 Task: Open Card Card0000000257 in Board Board0000000065 in Workspace WS0000000022 in Trello. Add Member Mailaustralia7@gmail.com to Card Card0000000257 in Board Board0000000065 in Workspace WS0000000022 in Trello. Add Purple Label titled Label0000000257 to Card Card0000000257 in Board Board0000000065 in Workspace WS0000000022 in Trello. Add Checklist CL0000000257 to Card Card0000000257 in Board Board0000000065 in Workspace WS0000000022 in Trello. Add Dates with Start Date as Aug 01 2023 and Due Date as Aug 31 2023 to Card Card0000000257 in Board Board0000000065 in Workspace WS0000000022 in Trello
Action: Mouse moved to (722, 446)
Screenshot: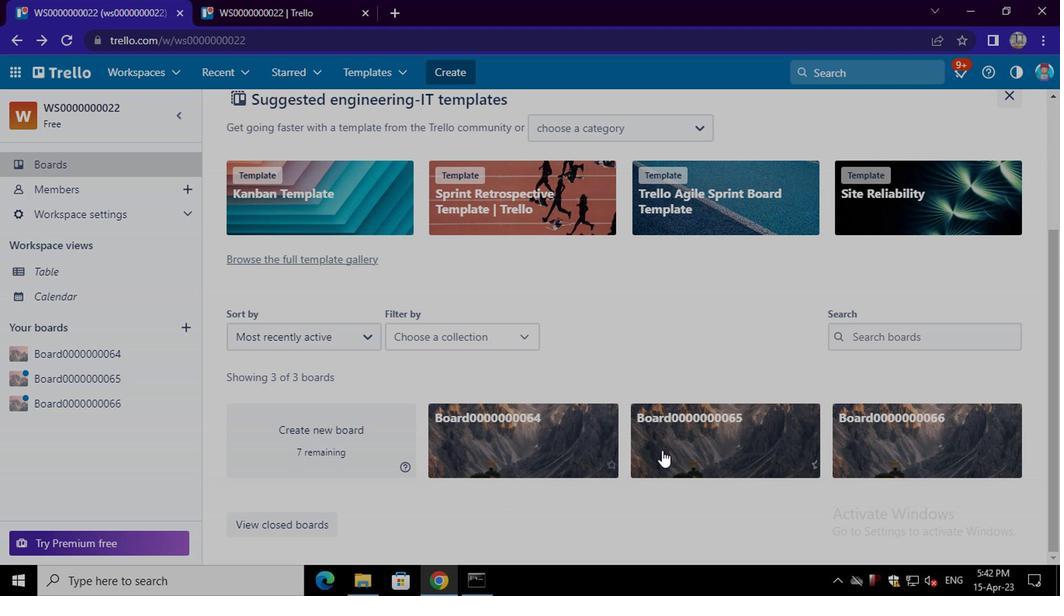 
Action: Mouse pressed left at (722, 446)
Screenshot: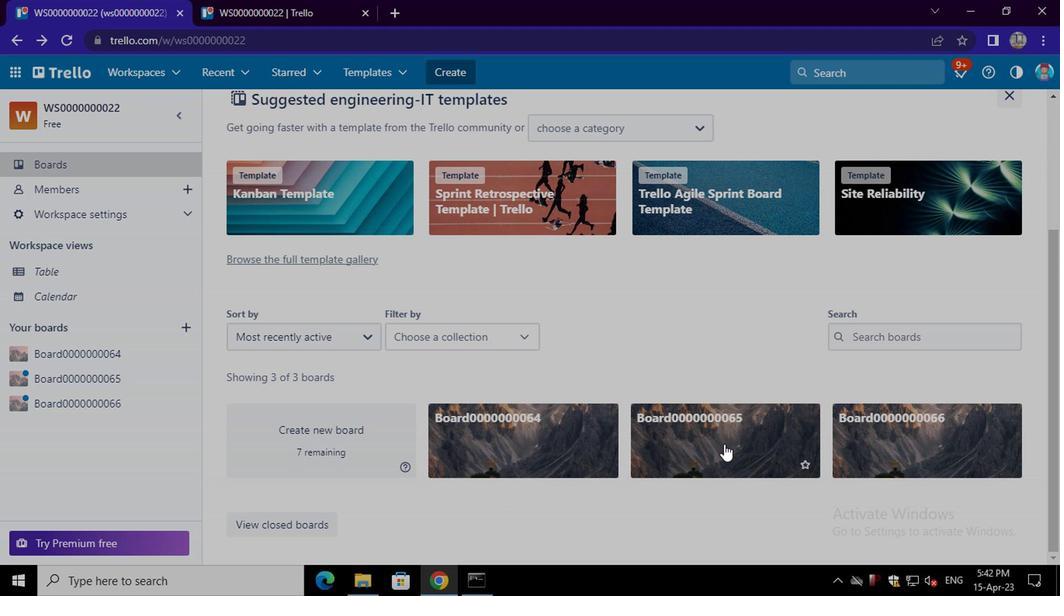 
Action: Mouse moved to (411, 165)
Screenshot: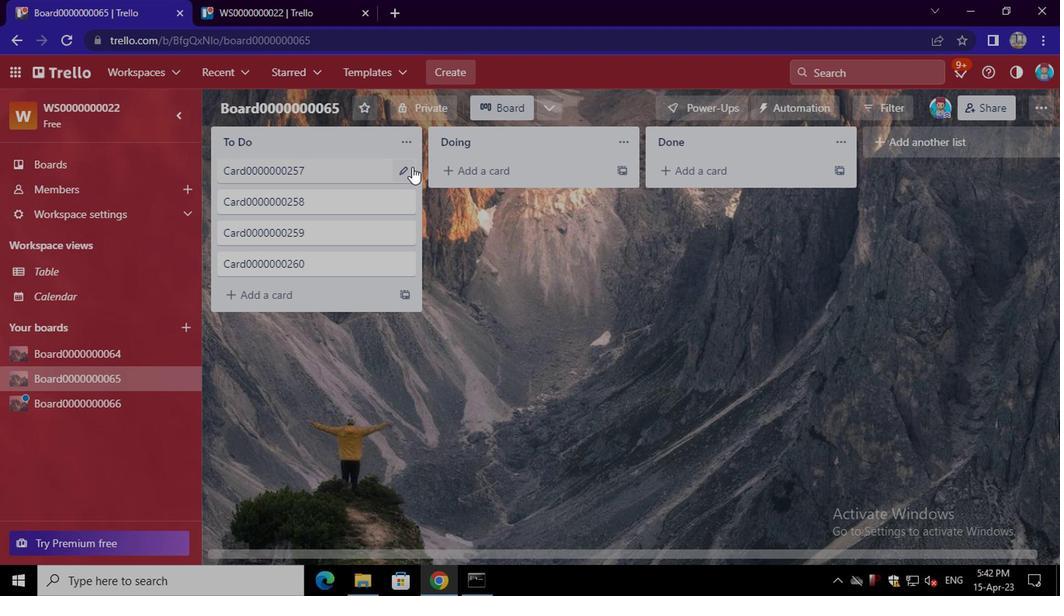 
Action: Mouse pressed left at (411, 165)
Screenshot: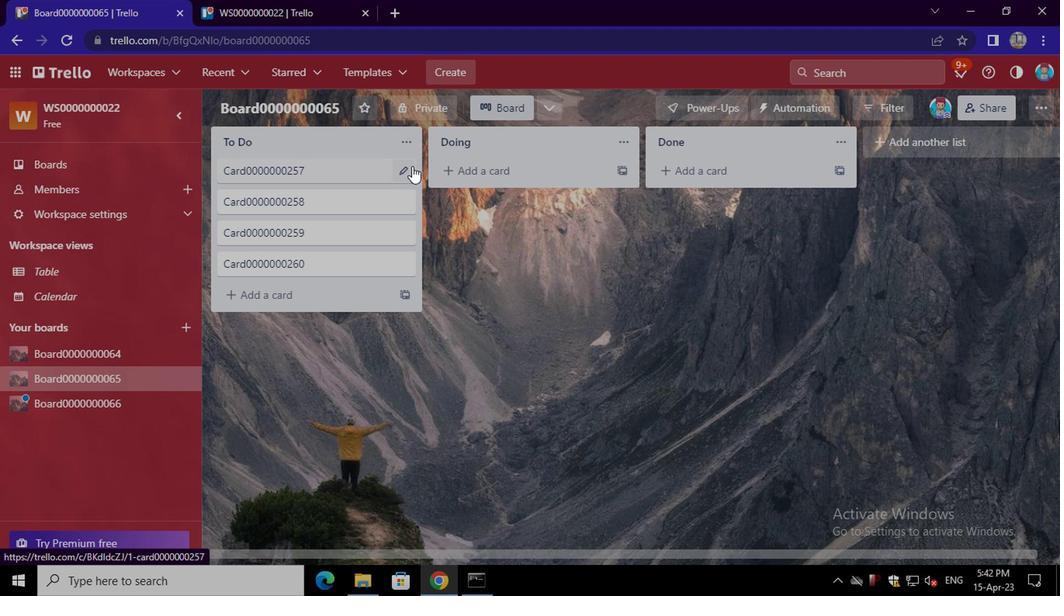 
Action: Mouse moved to (450, 177)
Screenshot: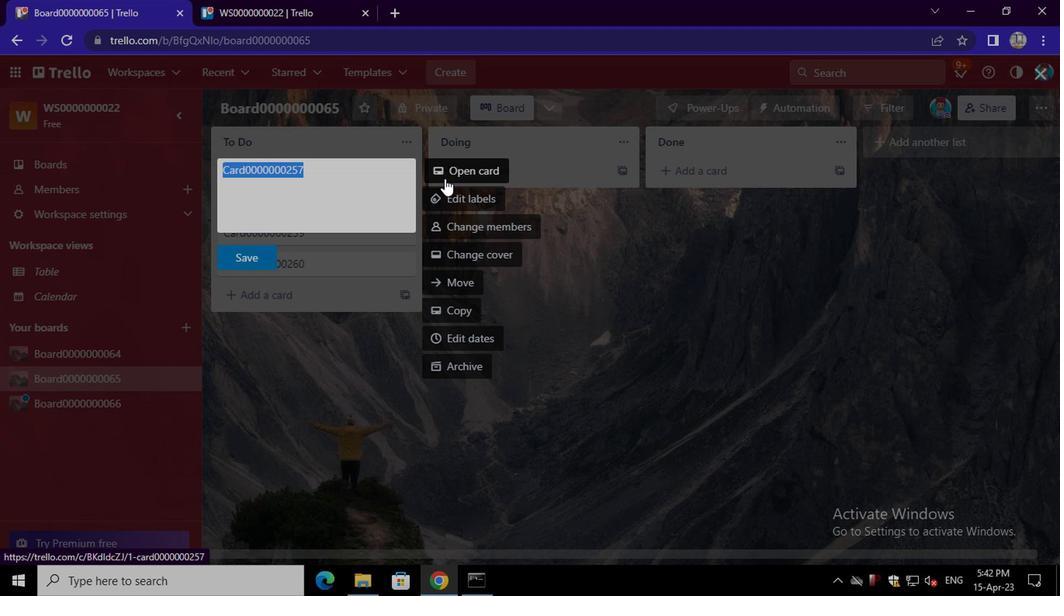 
Action: Mouse pressed left at (450, 177)
Screenshot: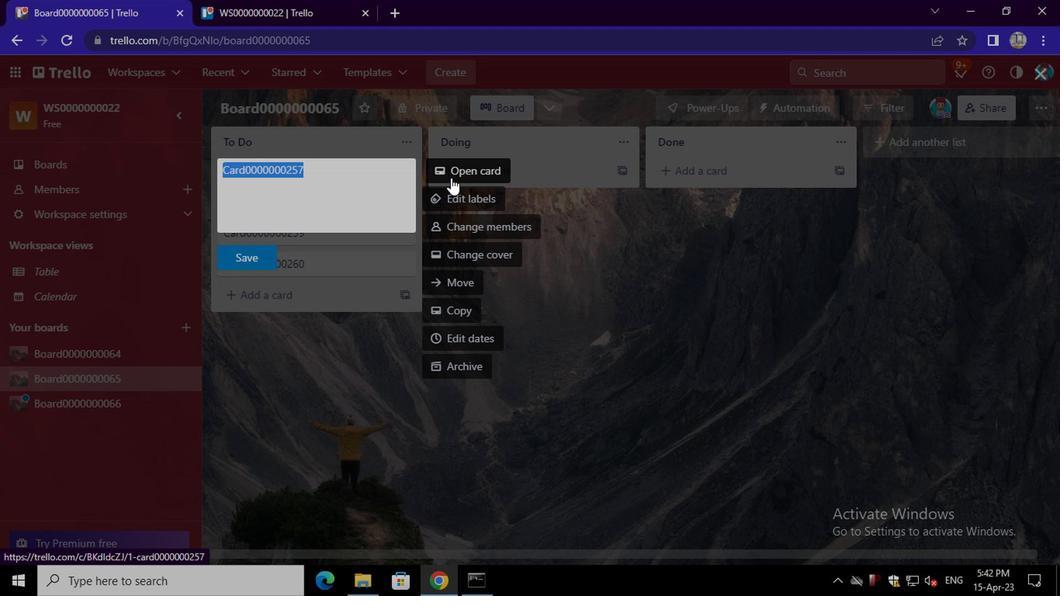 
Action: Mouse moved to (711, 200)
Screenshot: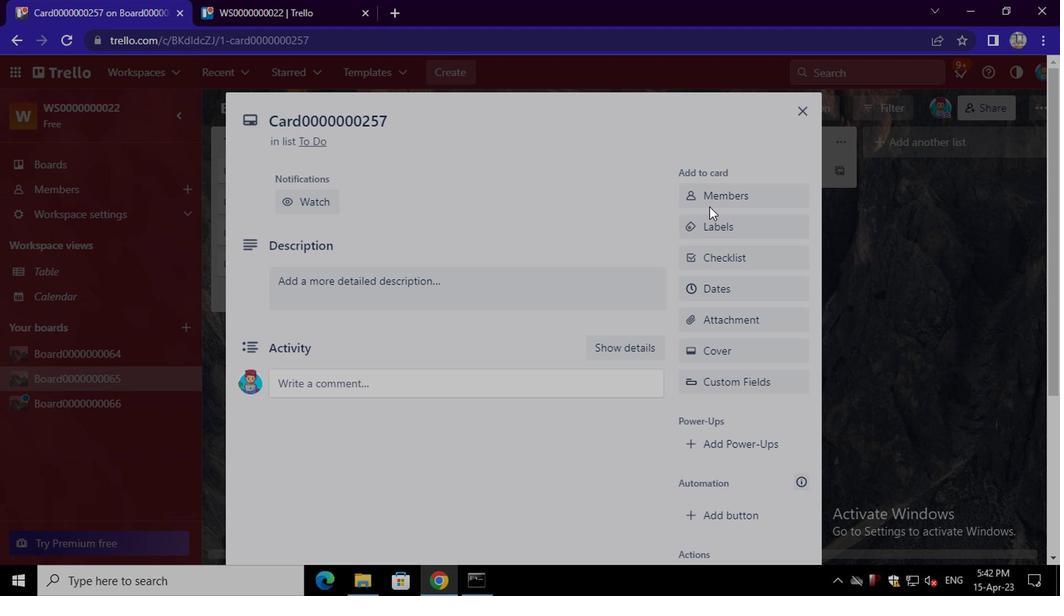 
Action: Mouse pressed left at (711, 200)
Screenshot: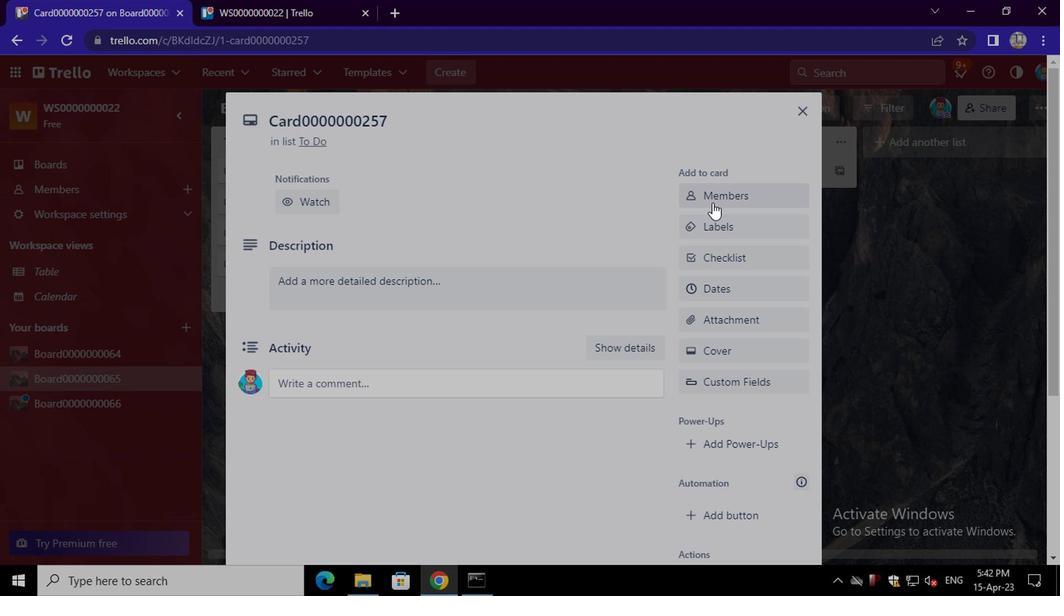 
Action: Mouse moved to (728, 268)
Screenshot: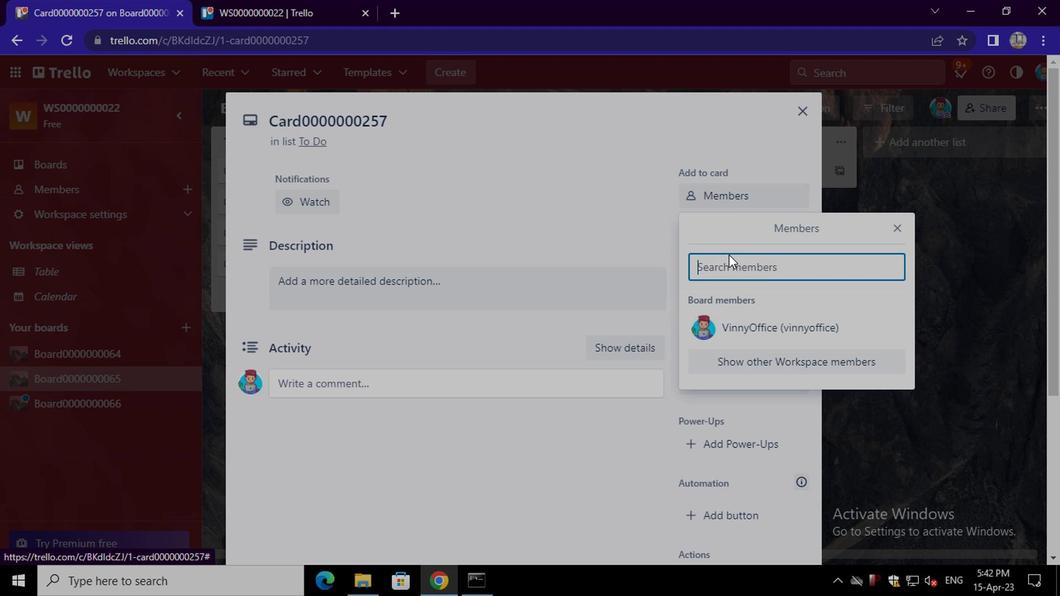 
Action: Mouse pressed left at (728, 268)
Screenshot: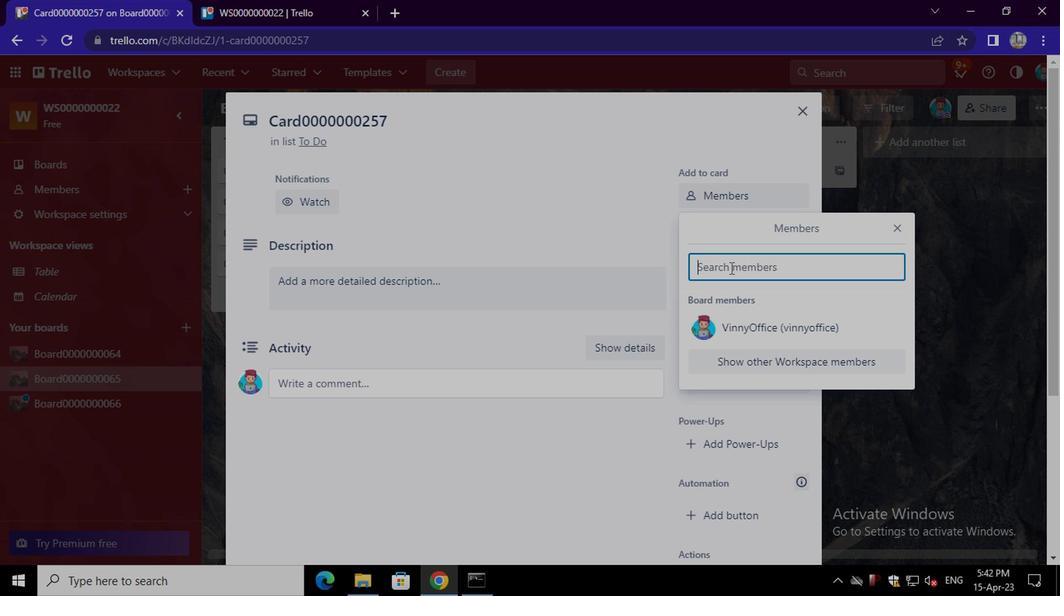 
Action: Key pressed mail.<Key.backspace>australia7<Key.shift>@GMAIL.COM
Screenshot: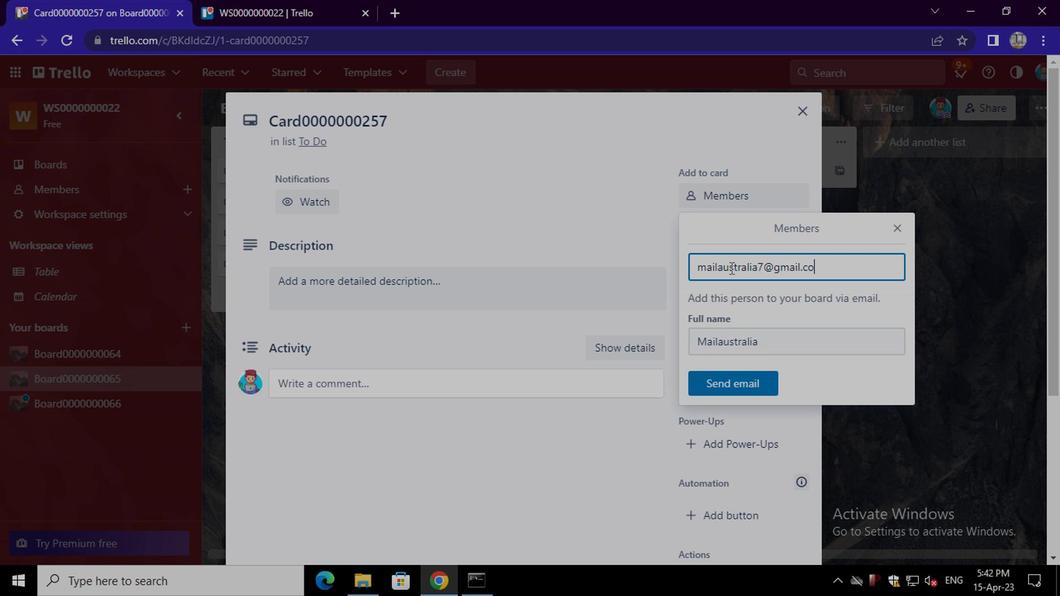 
Action: Mouse moved to (736, 384)
Screenshot: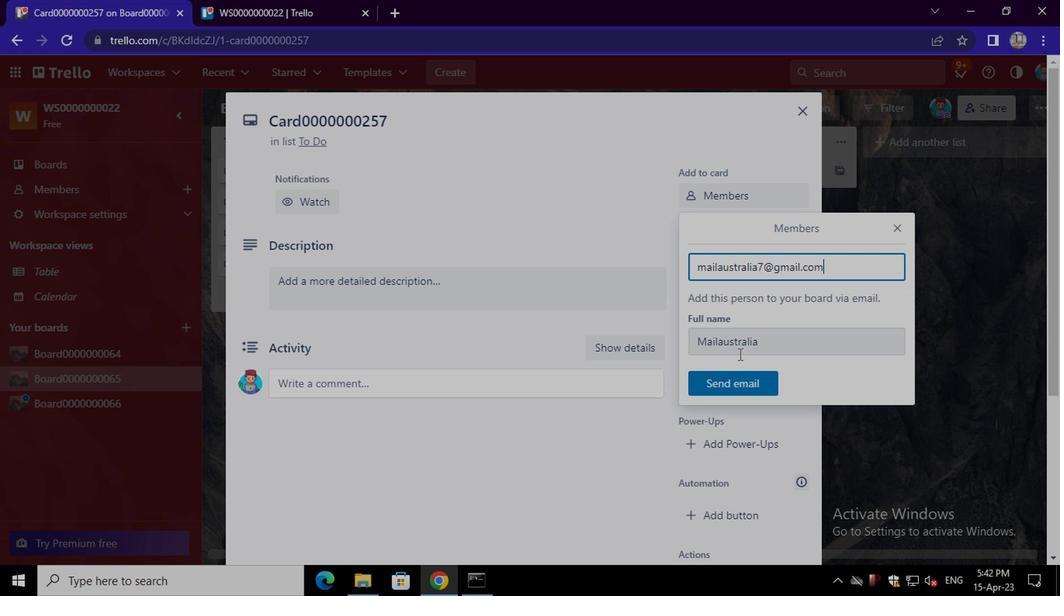 
Action: Mouse pressed left at (736, 384)
Screenshot: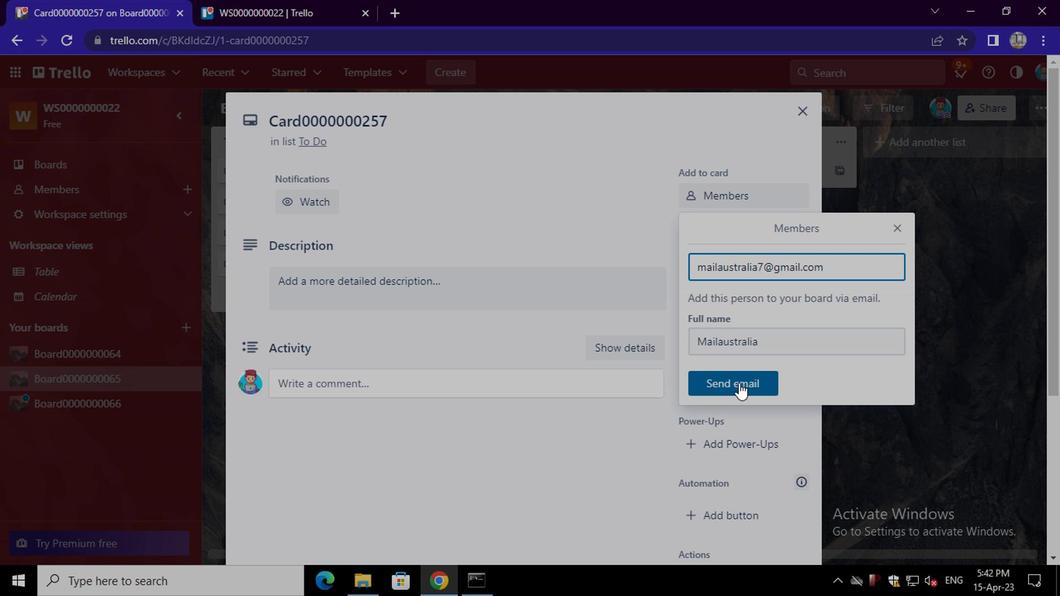 
Action: Mouse moved to (734, 285)
Screenshot: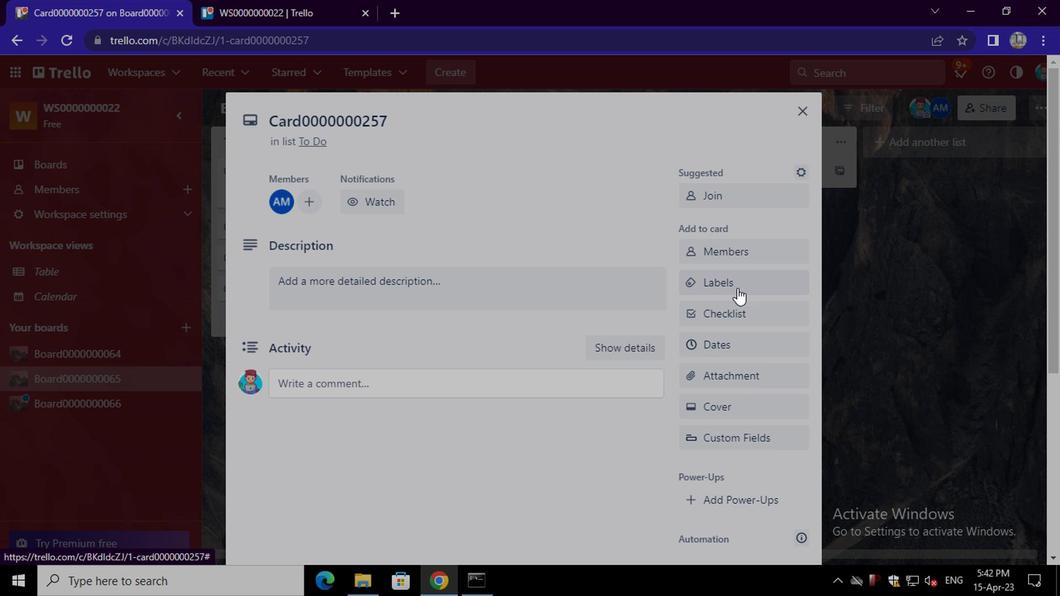 
Action: Mouse pressed left at (734, 285)
Screenshot: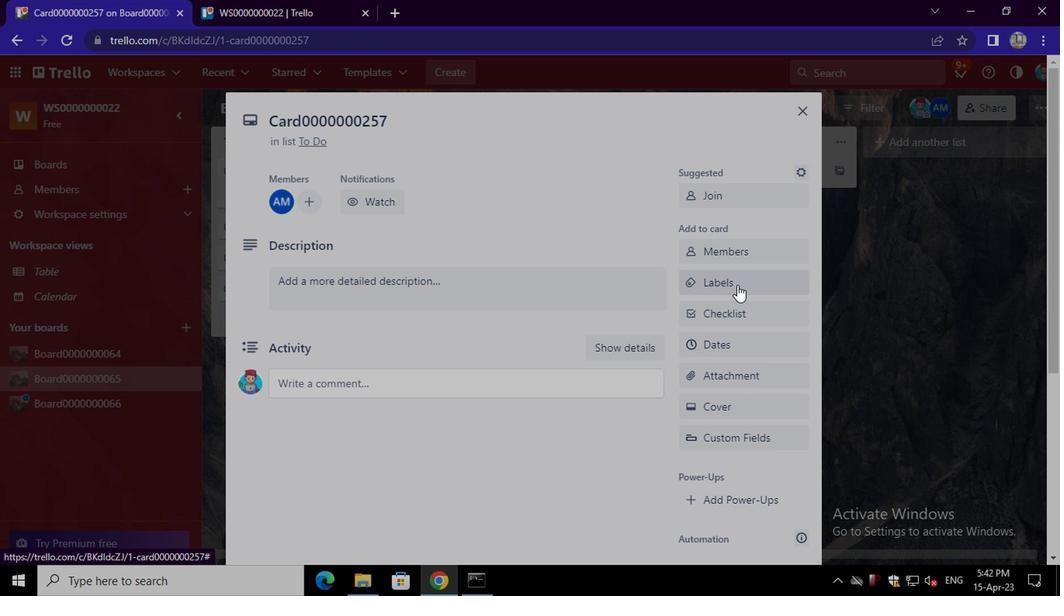 
Action: Mouse moved to (767, 147)
Screenshot: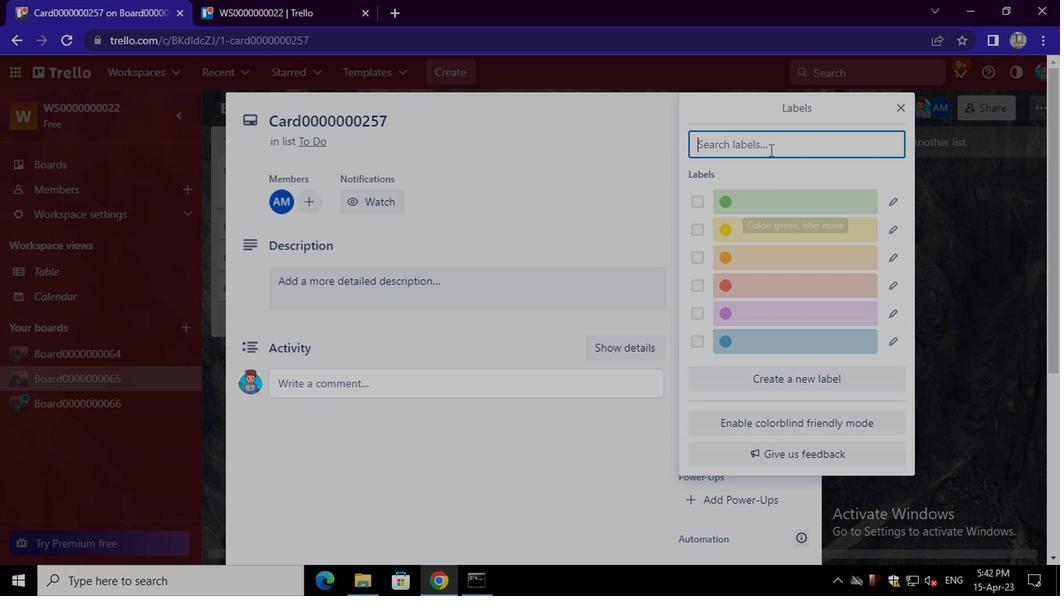 
Action: Mouse pressed left at (767, 147)
Screenshot: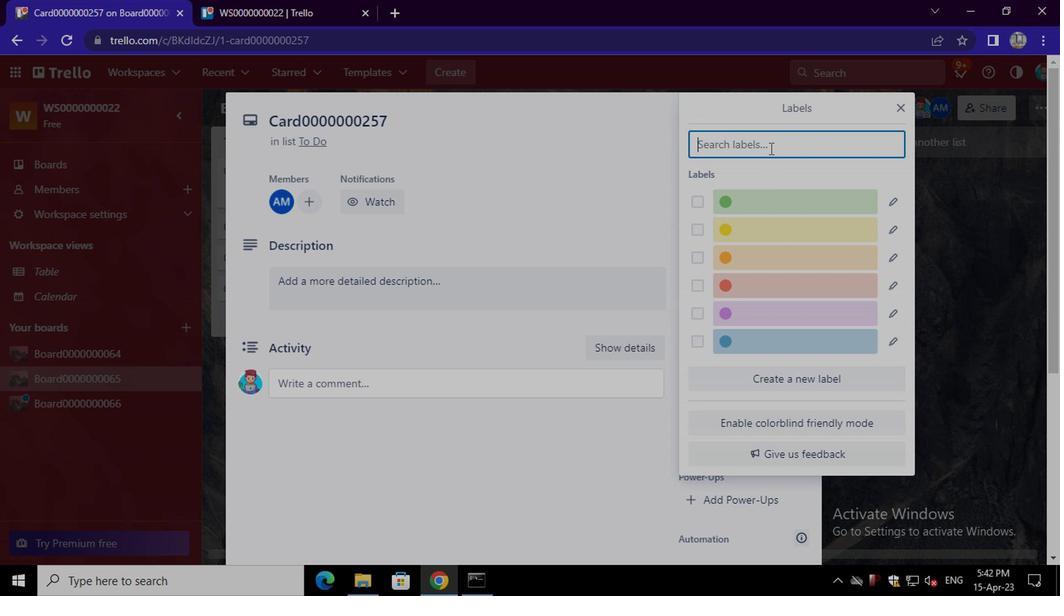 
Action: Key pressed <Key.shift_r>LABEL0000000257
Screenshot: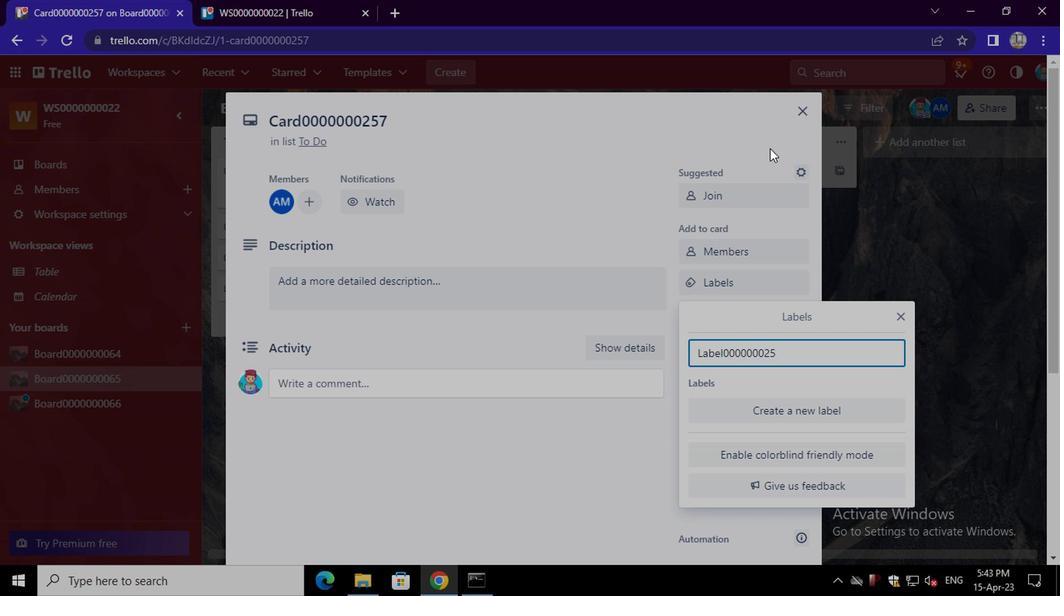
Action: Mouse moved to (788, 408)
Screenshot: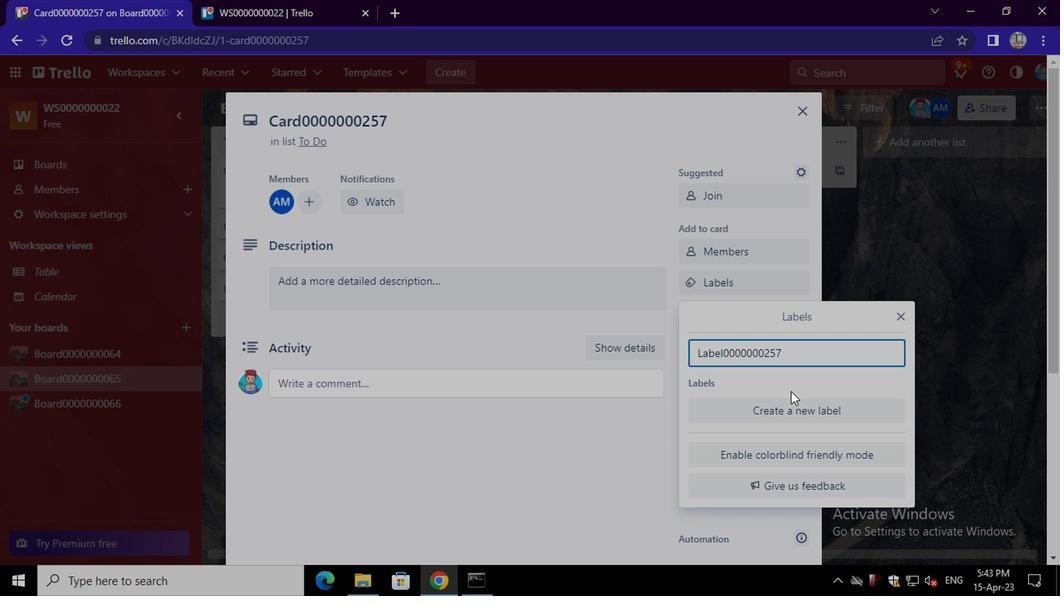 
Action: Mouse pressed left at (788, 408)
Screenshot: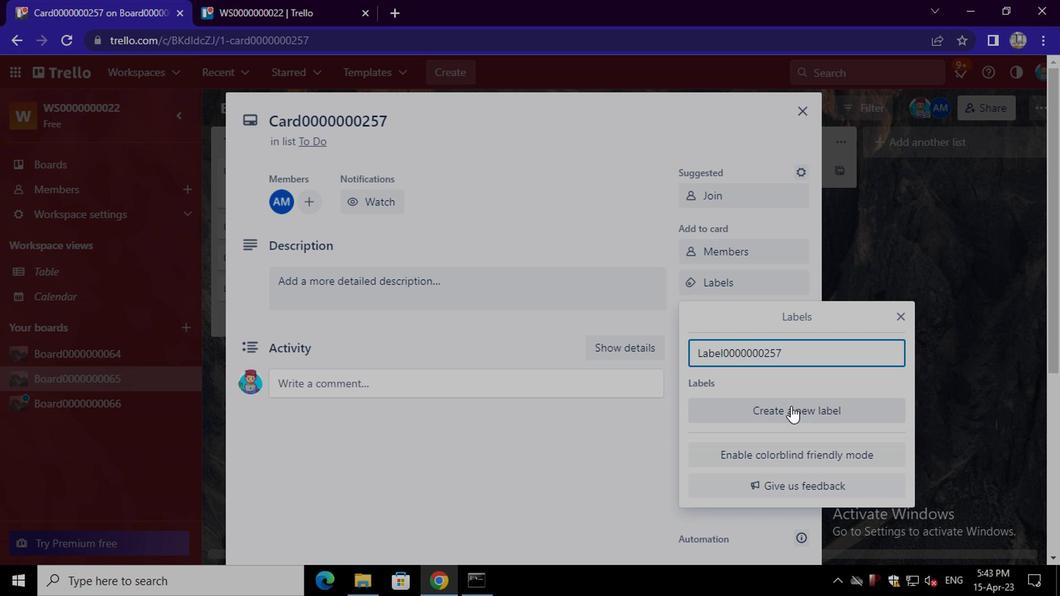 
Action: Mouse moved to (883, 337)
Screenshot: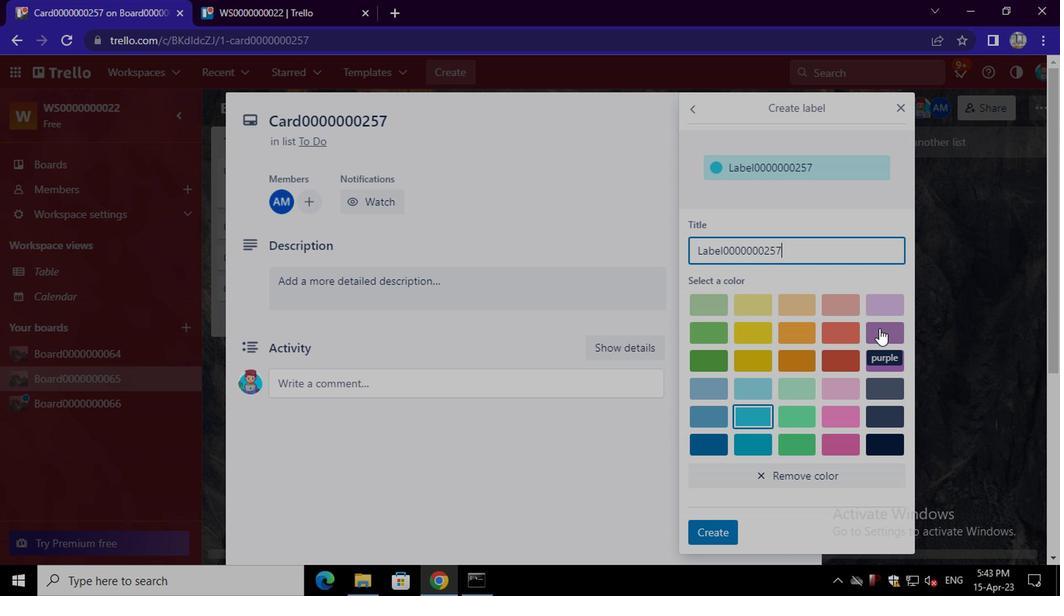 
Action: Mouse pressed left at (883, 337)
Screenshot: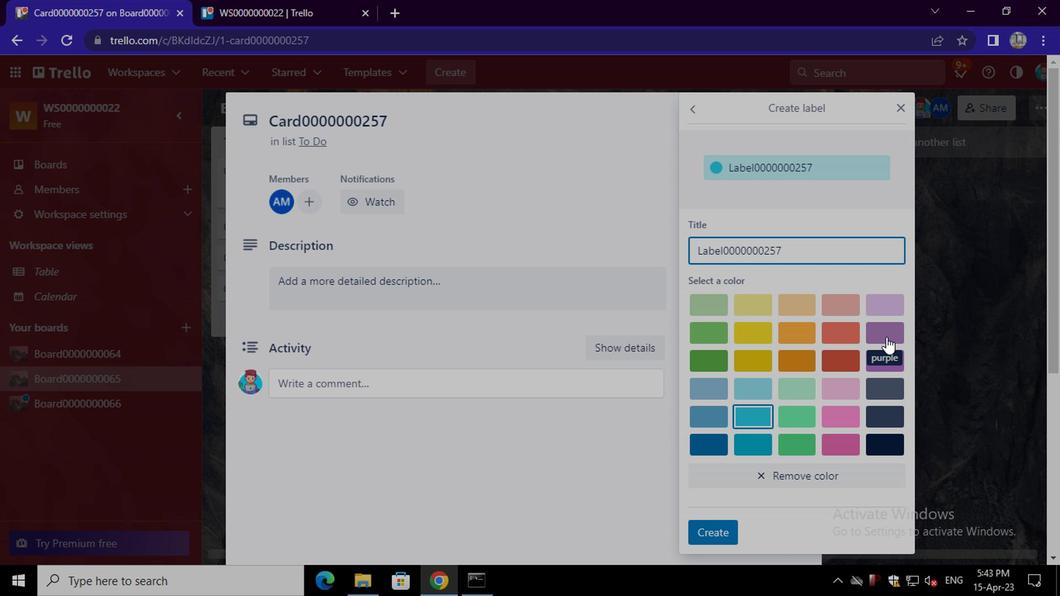 
Action: Mouse moved to (717, 527)
Screenshot: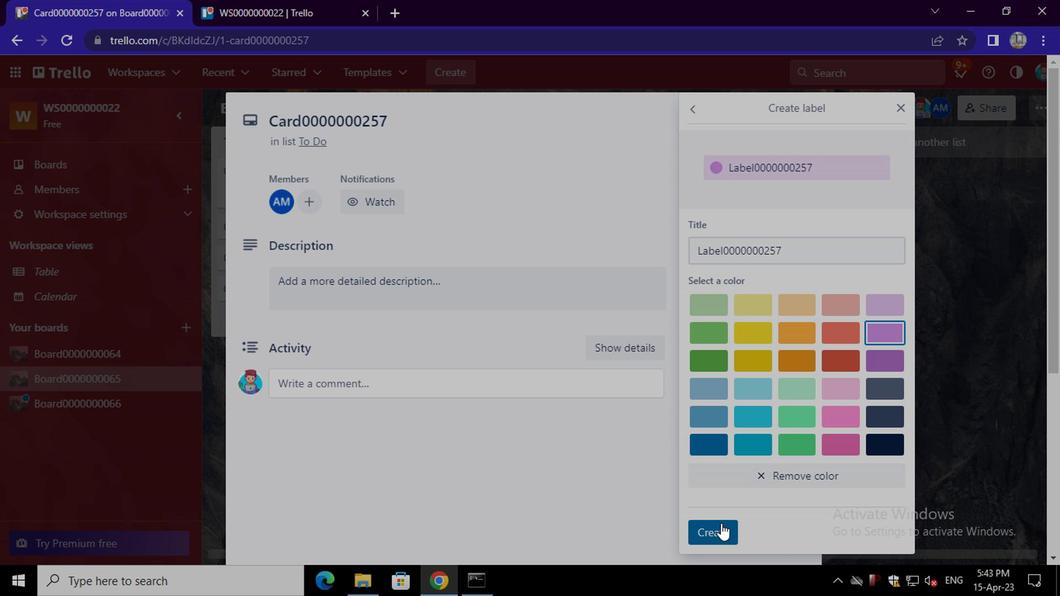
Action: Mouse pressed left at (717, 527)
Screenshot: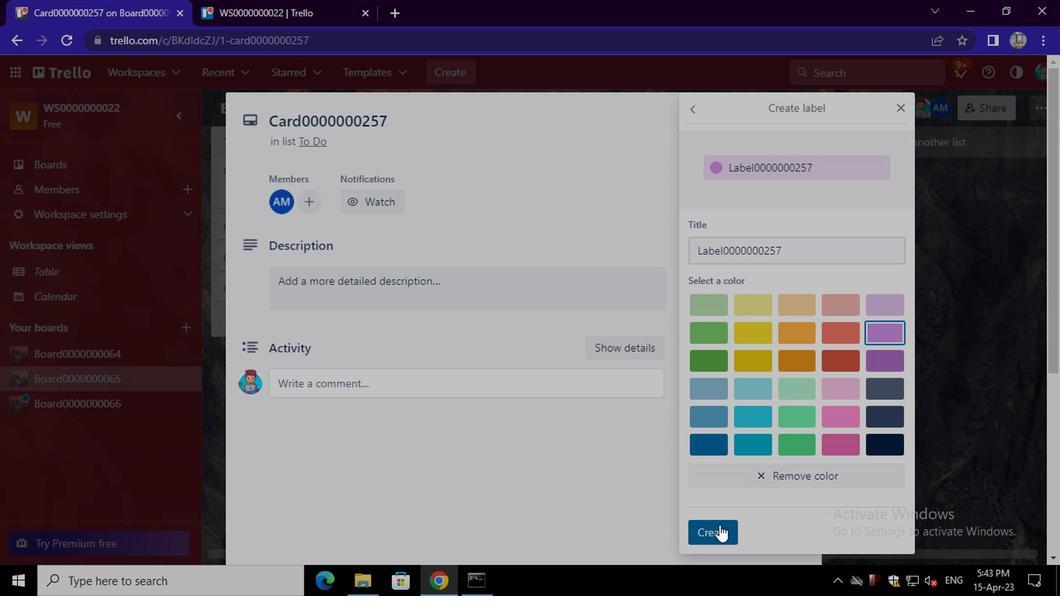
Action: Mouse moved to (629, 420)
Screenshot: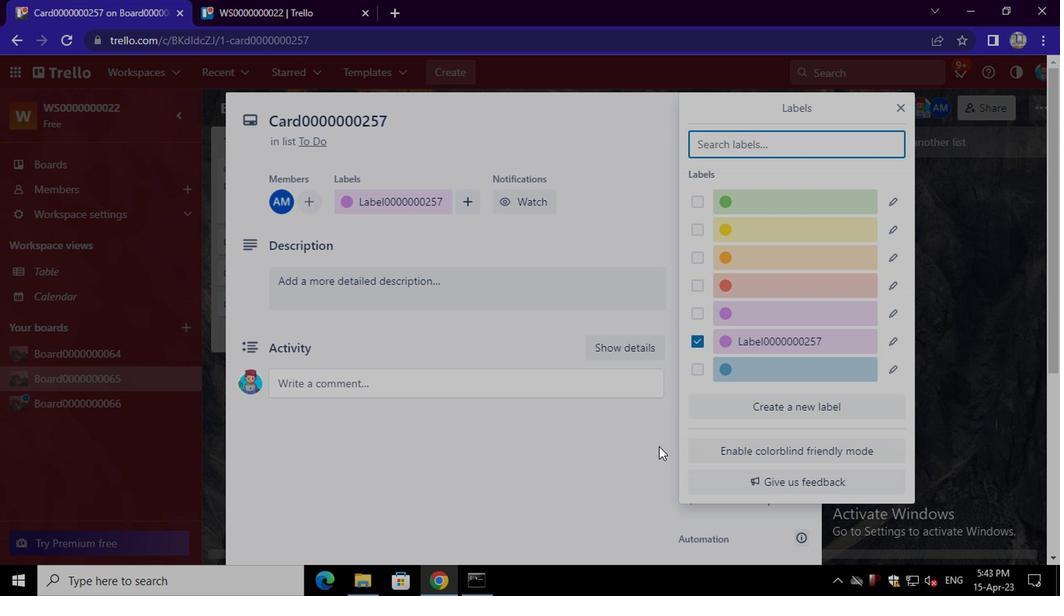 
Action: Mouse pressed left at (629, 420)
Screenshot: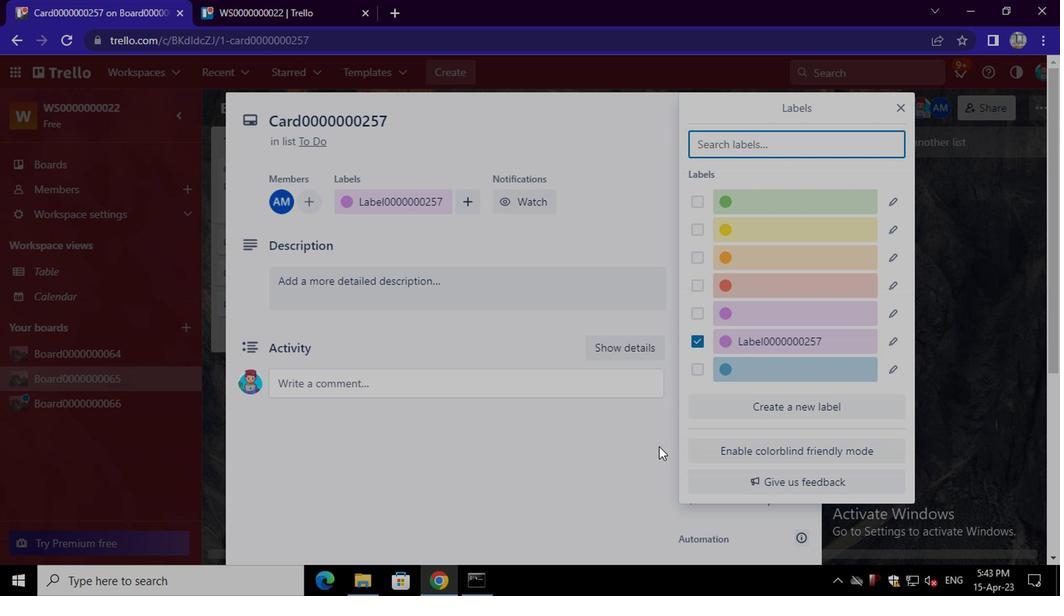 
Action: Mouse moved to (731, 313)
Screenshot: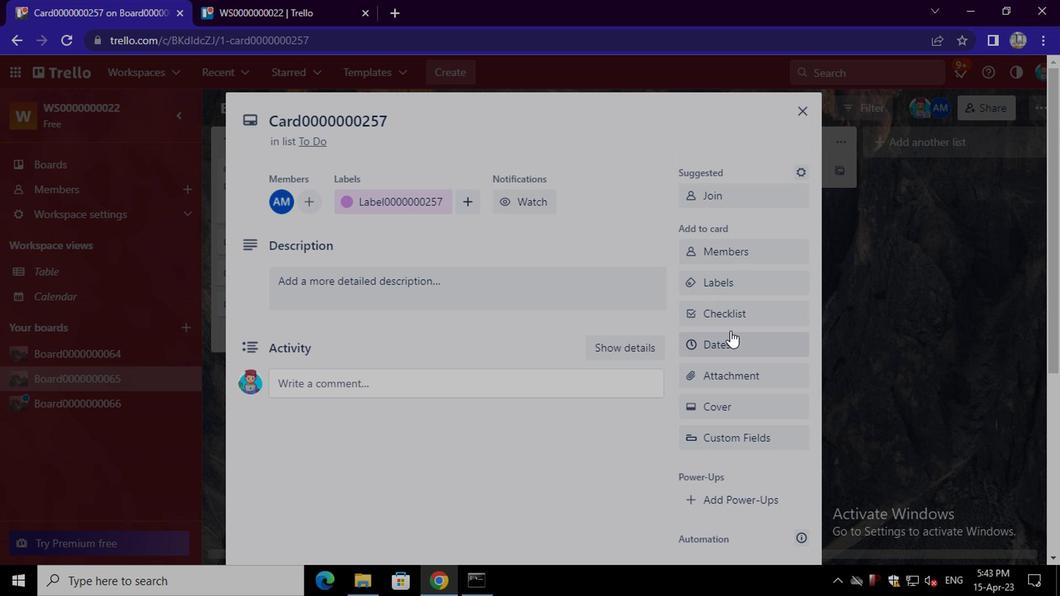 
Action: Mouse pressed left at (731, 313)
Screenshot: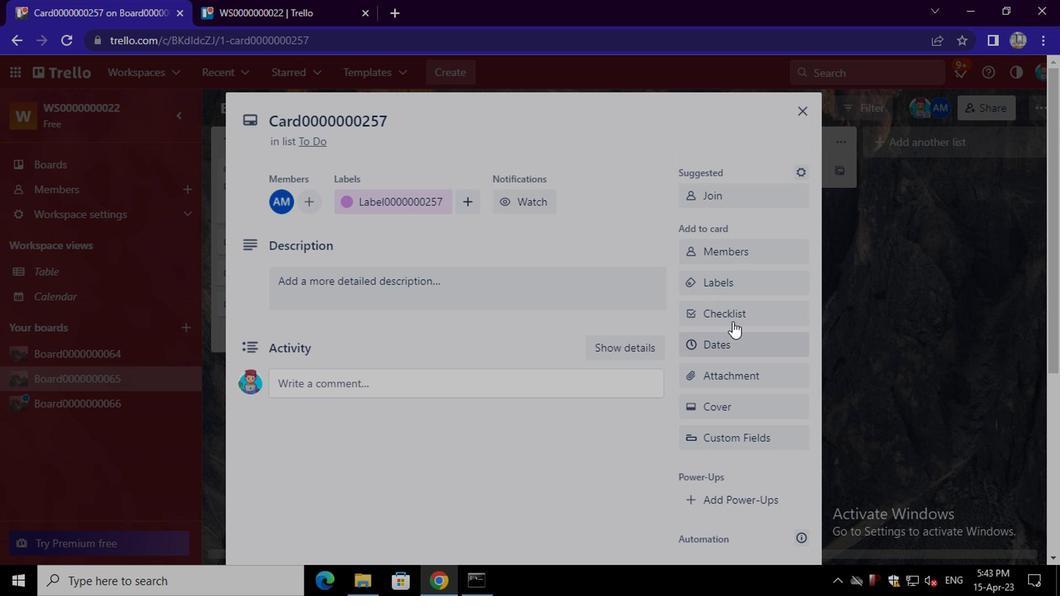 
Action: Mouse moved to (763, 399)
Screenshot: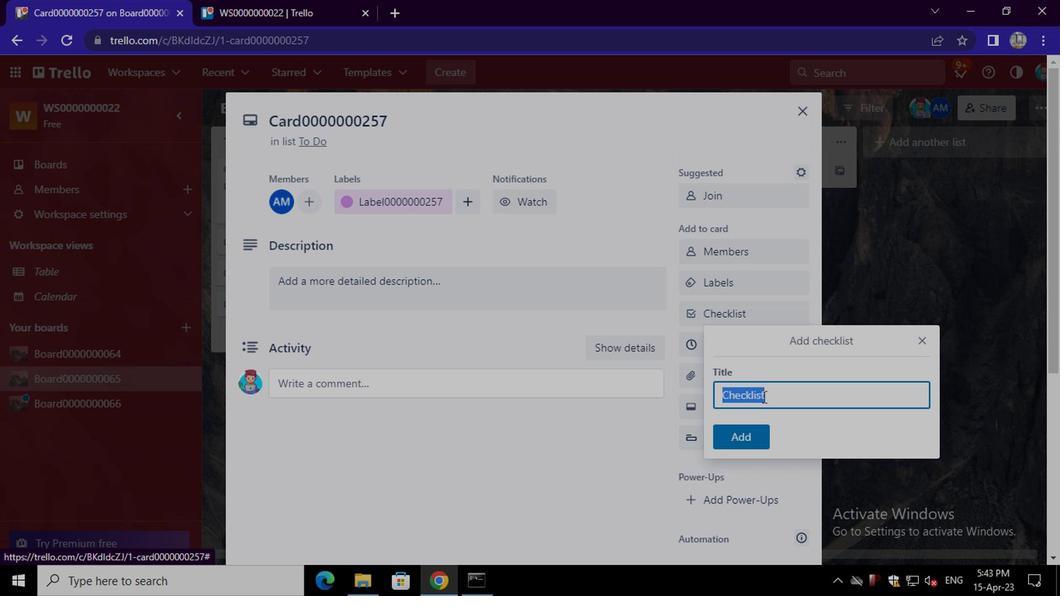 
Action: Mouse pressed left at (763, 399)
Screenshot: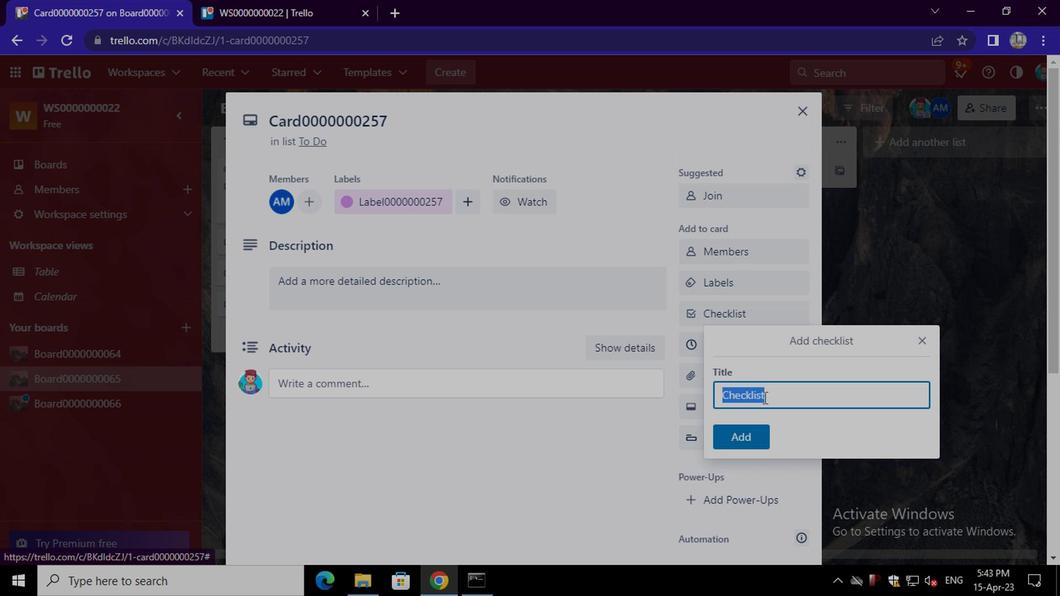 
Action: Mouse moved to (763, 399)
Screenshot: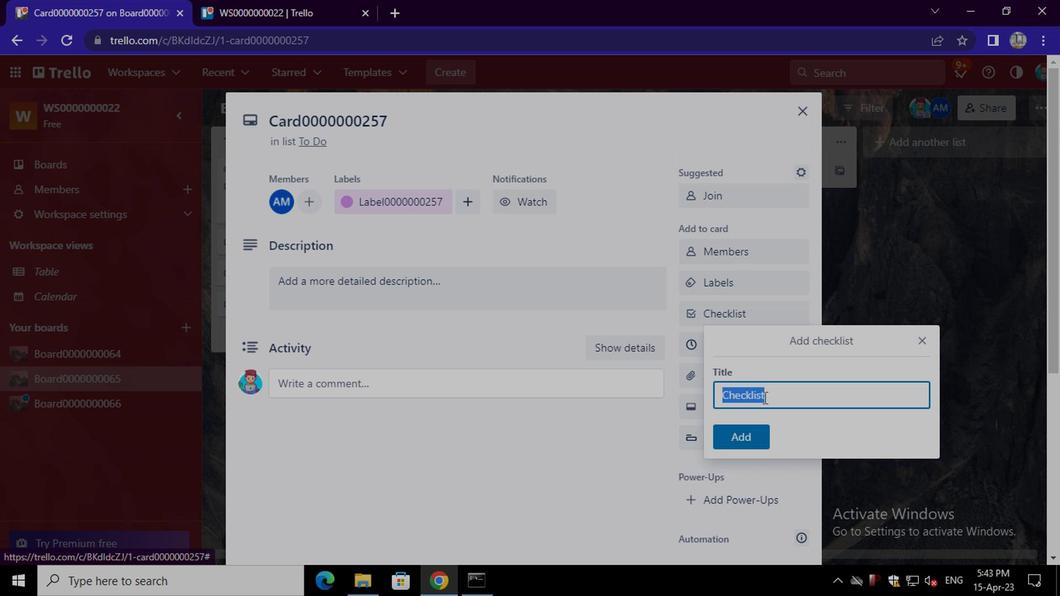 
Action: Key pressed <Key.backspace><Key.backspace><Key.backspace><Key.backspace><Key.backspace><Key.backspace><Key.backspace><Key.backspace><Key.backspace><Key.backspace><Key.backspace><Key.backspace><Key.backspace><Key.backspace><Key.backspace><Key.backspace><Key.backspace><Key.backspace><Key.backspace><Key.backspace><Key.backspace><Key.backspace><Key.backspace><Key.backspace><Key.backspace><Key.shift>C<Key.shift_r><Key.shift_r><Key.shift_r><Key.shift_r><Key.shift_r><Key.shift_r>L0000000257
Screenshot: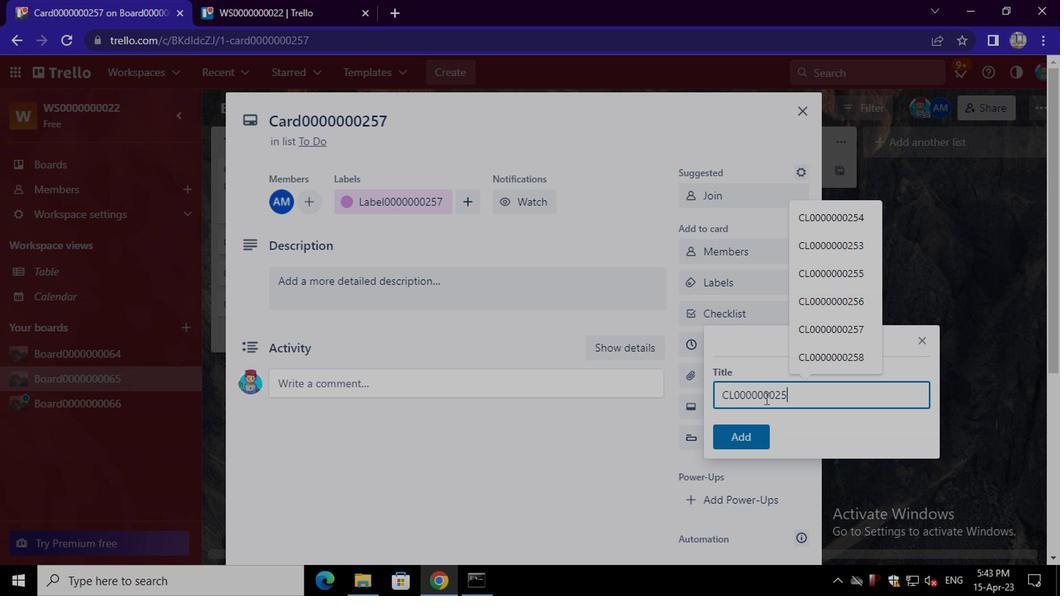 
Action: Mouse moved to (751, 434)
Screenshot: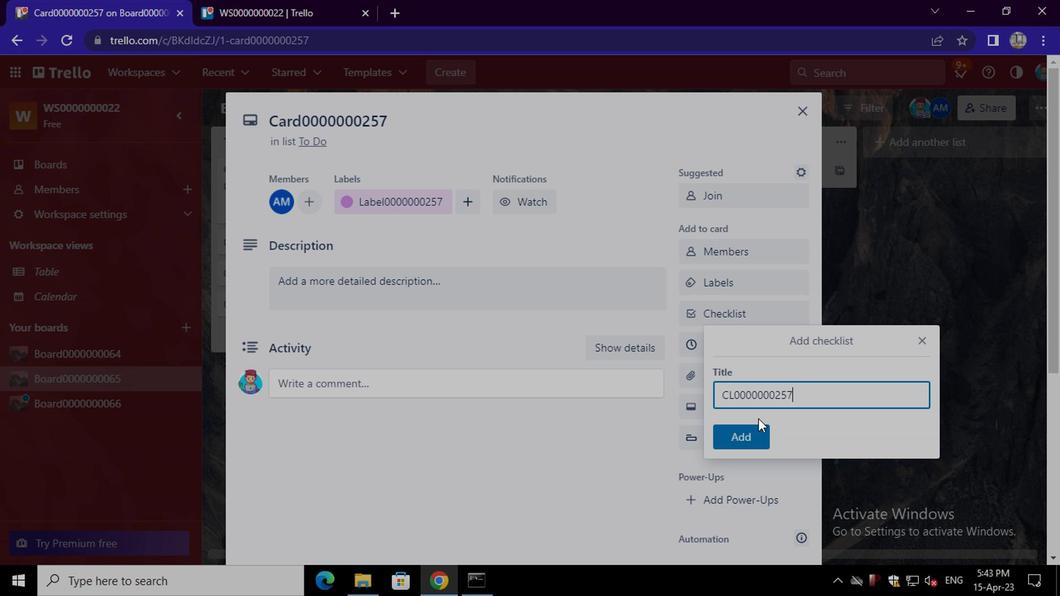 
Action: Mouse pressed left at (751, 434)
Screenshot: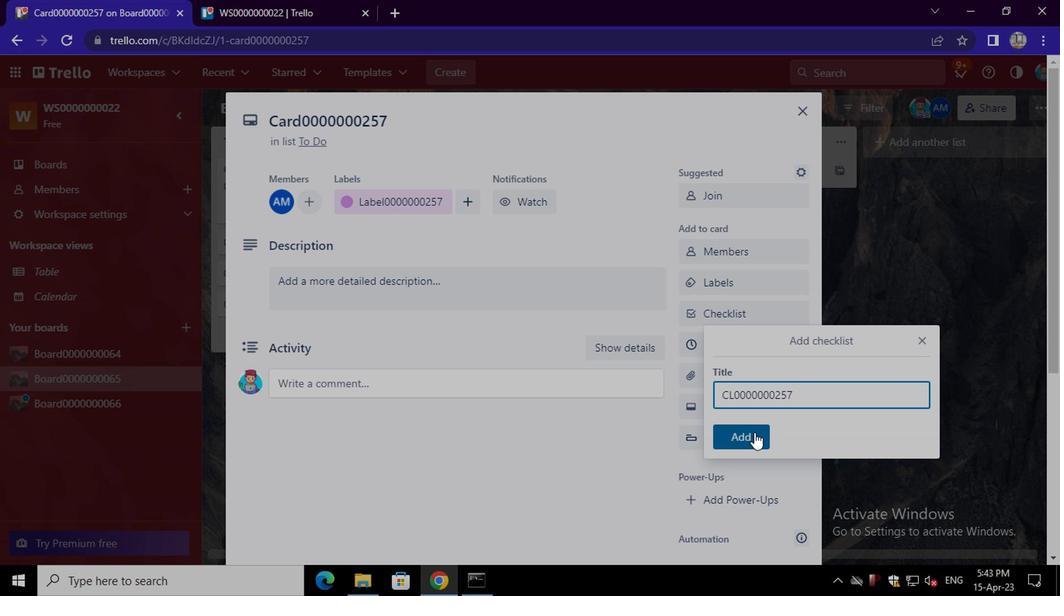 
Action: Mouse moved to (733, 348)
Screenshot: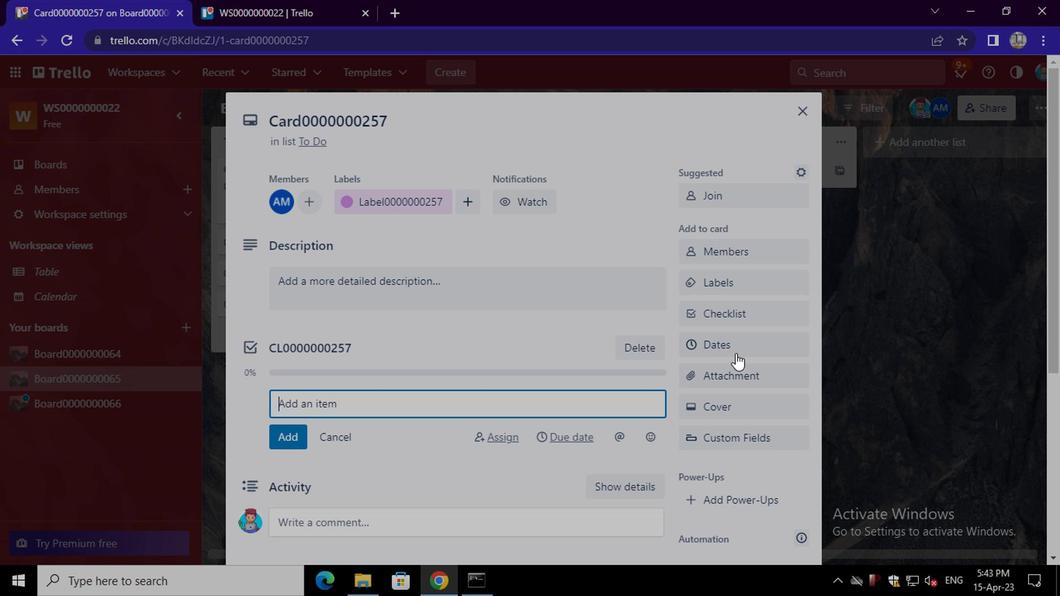 
Action: Mouse pressed left at (733, 348)
Screenshot: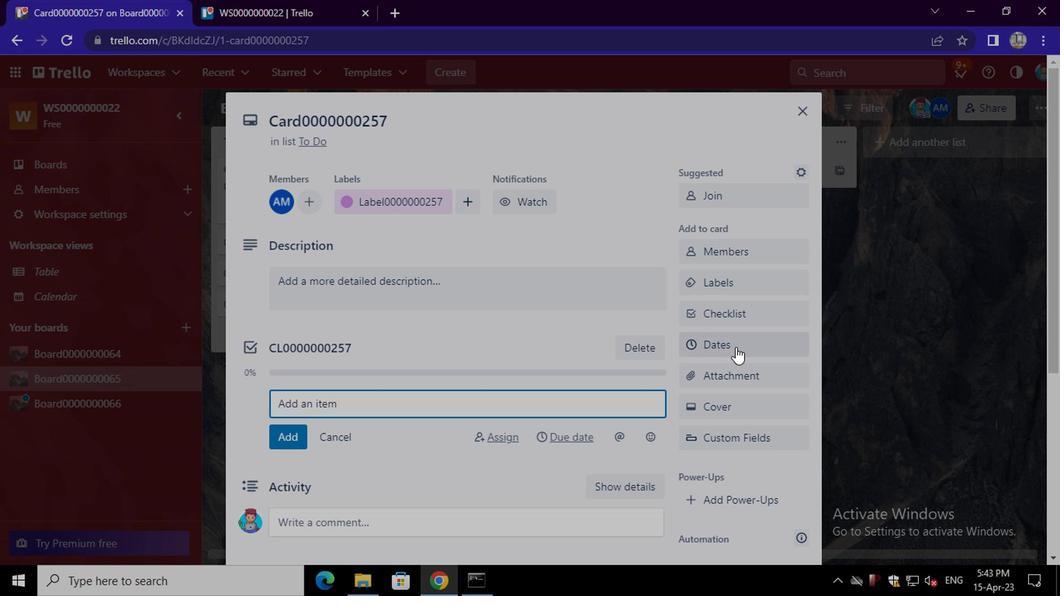 
Action: Mouse moved to (695, 392)
Screenshot: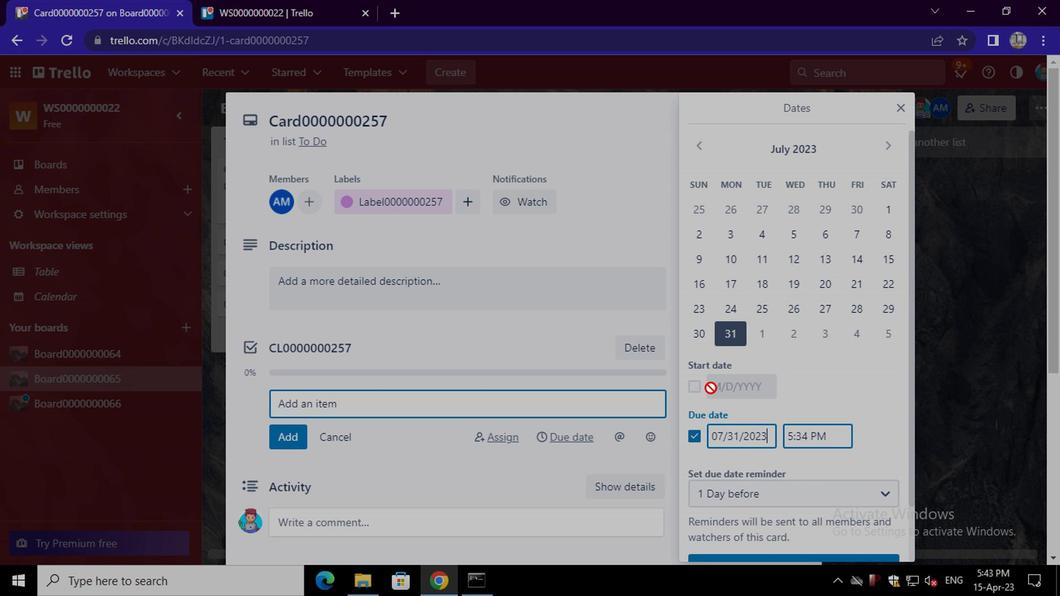 
Action: Mouse pressed left at (695, 392)
Screenshot: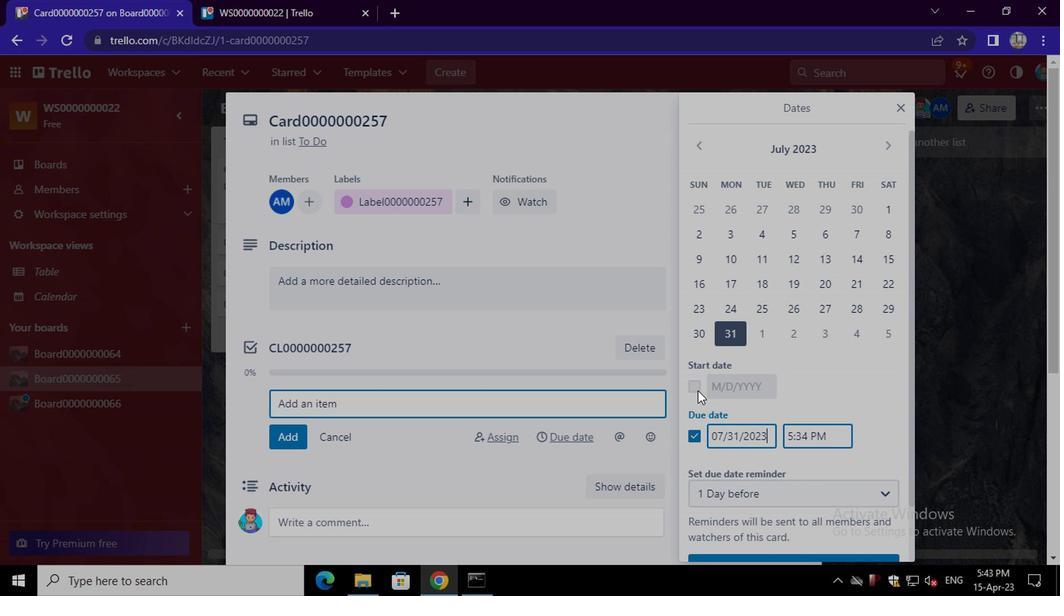 
Action: Mouse moved to (692, 438)
Screenshot: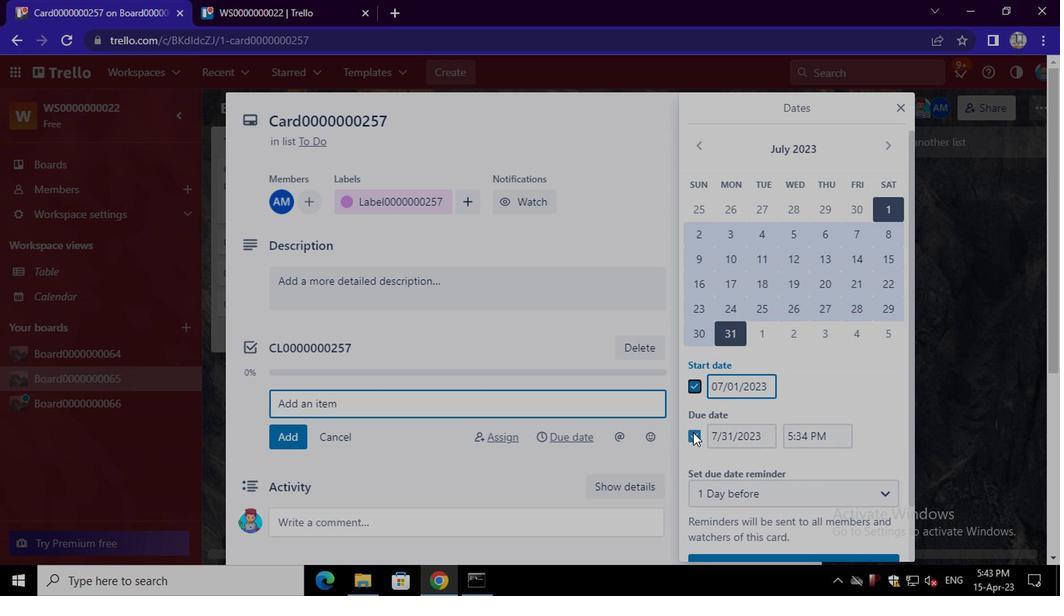 
Action: Mouse pressed left at (692, 438)
Screenshot: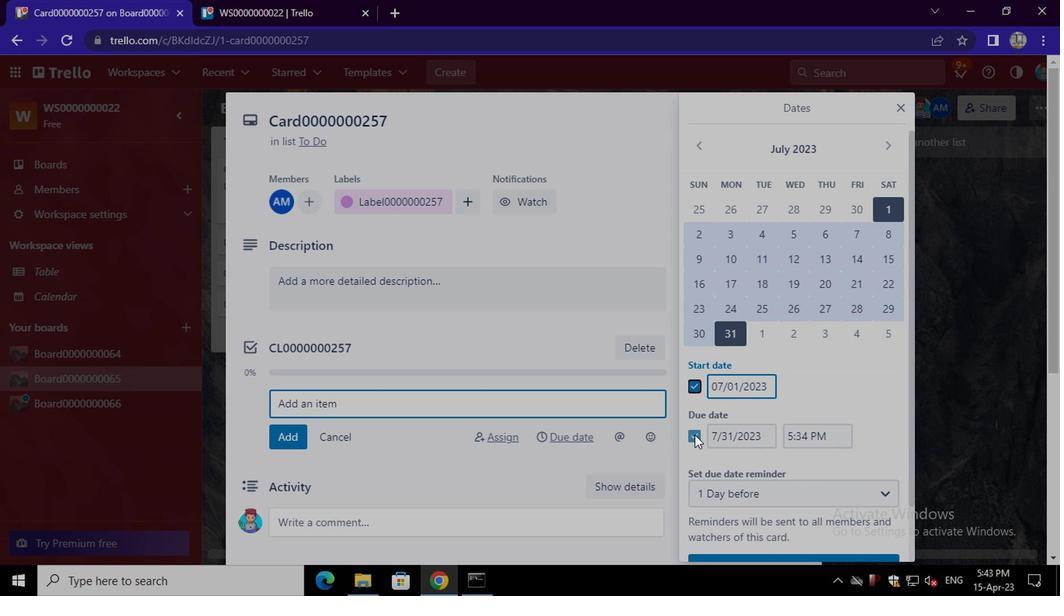
Action: Mouse moved to (881, 153)
Screenshot: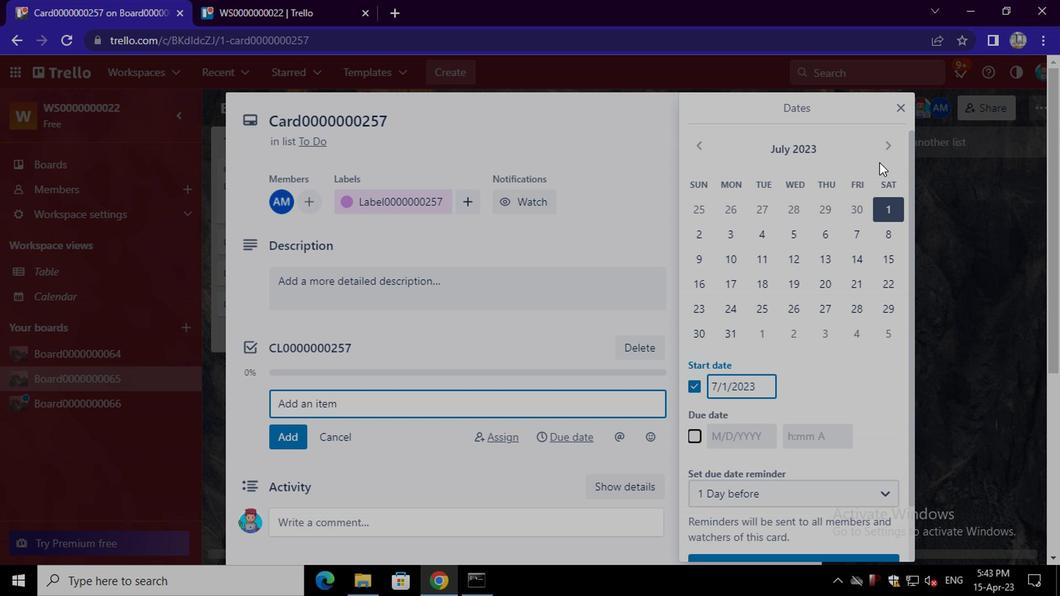 
Action: Mouse pressed left at (881, 153)
Screenshot: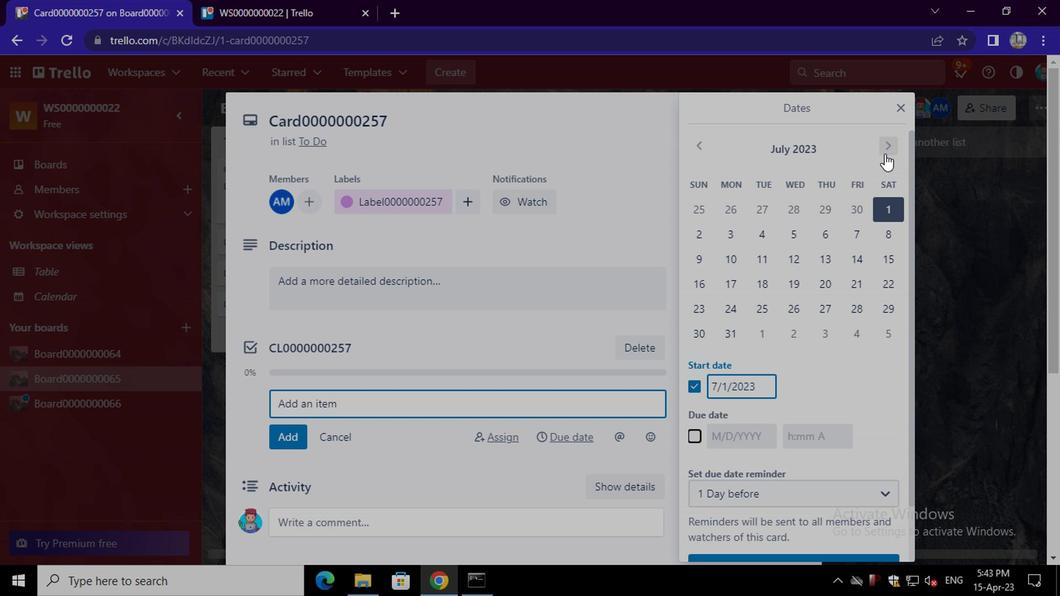
Action: Mouse moved to (764, 206)
Screenshot: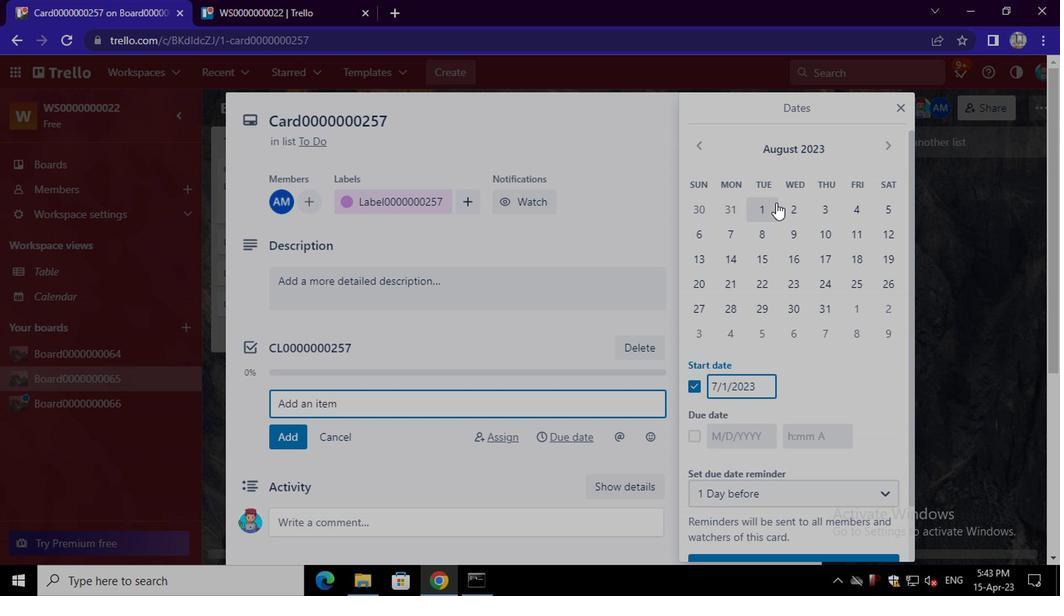 
Action: Mouse pressed left at (764, 206)
Screenshot: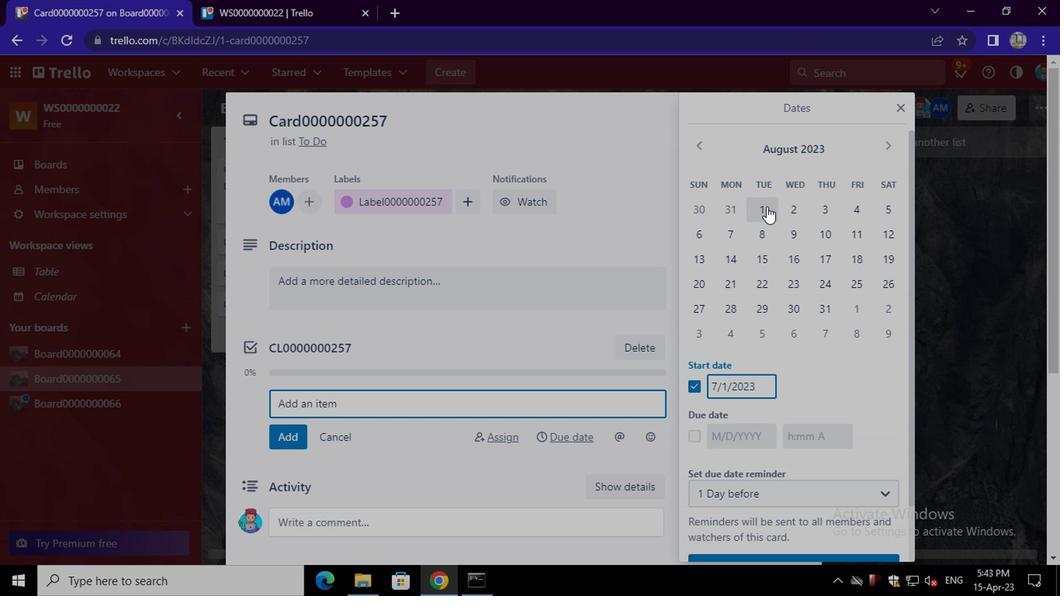 
Action: Mouse moved to (693, 441)
Screenshot: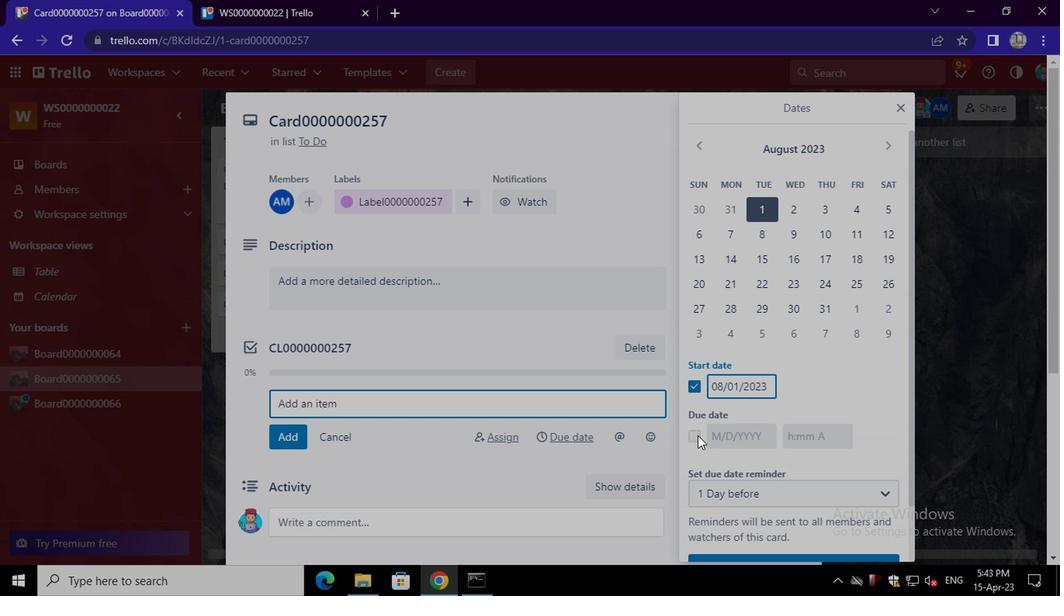 
Action: Mouse pressed left at (693, 441)
Screenshot: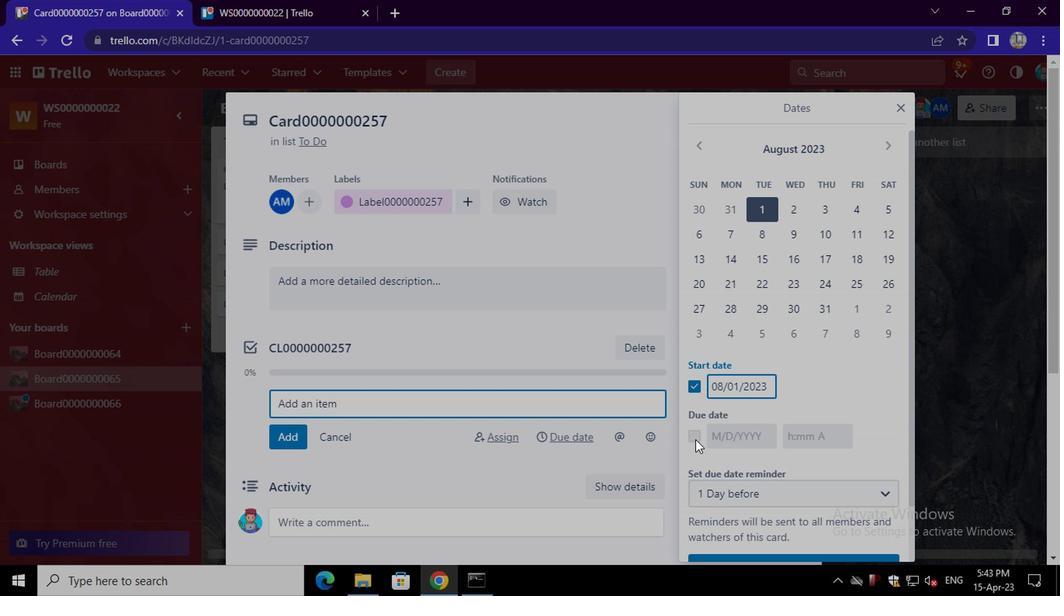 
Action: Mouse moved to (816, 316)
Screenshot: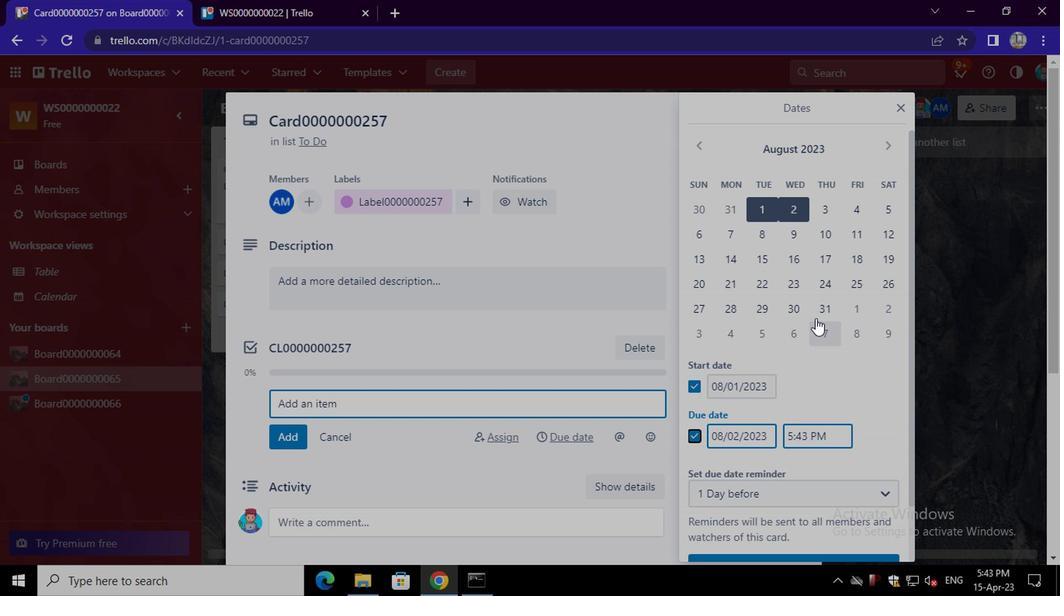 
Action: Mouse pressed left at (816, 316)
Screenshot: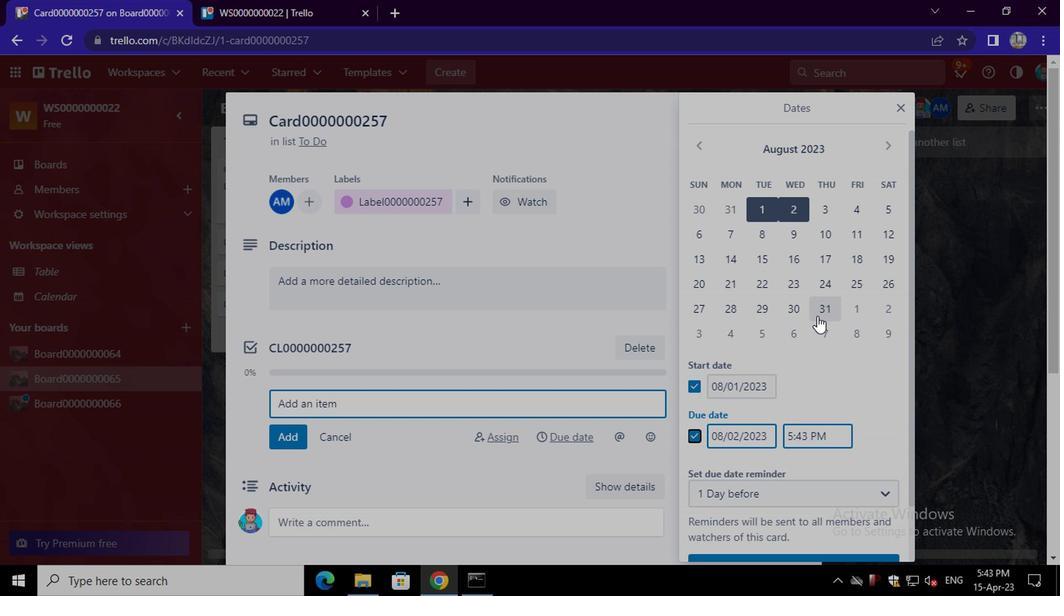 
Action: Mouse moved to (815, 557)
Screenshot: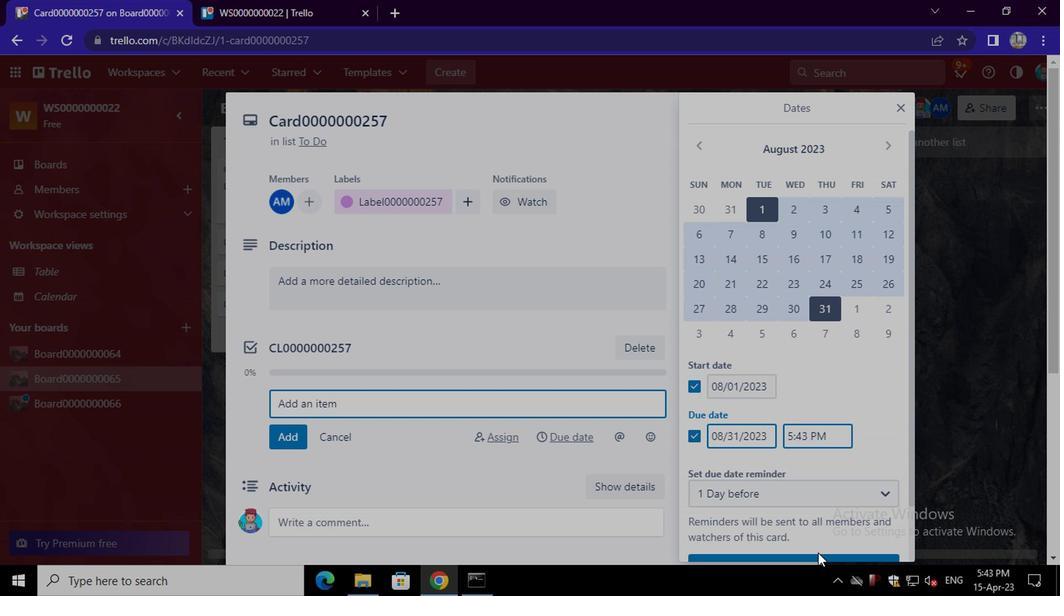 
Action: Mouse pressed left at (815, 557)
Screenshot: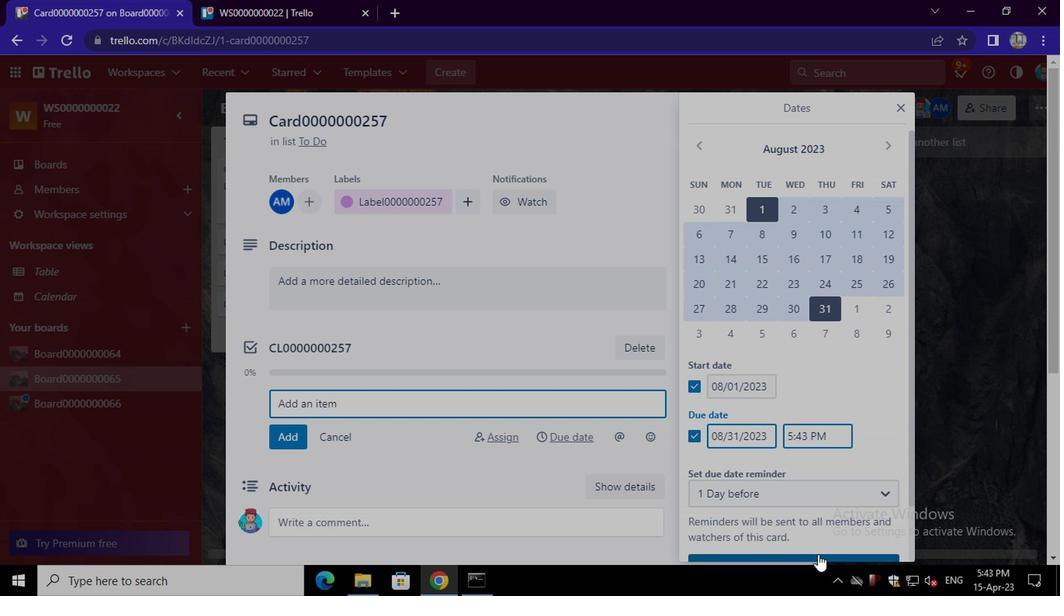 
Action: Mouse moved to (816, 557)
Screenshot: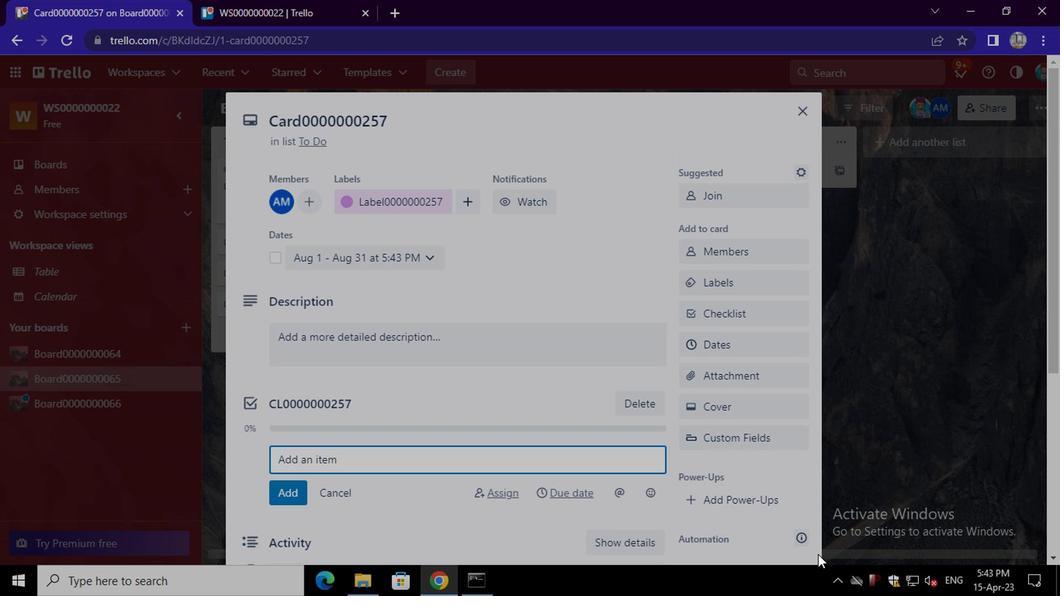 
